 Task: Filter tasks to show only those with 'Normal' priority.
Action: Mouse moved to (11, 116)
Screenshot: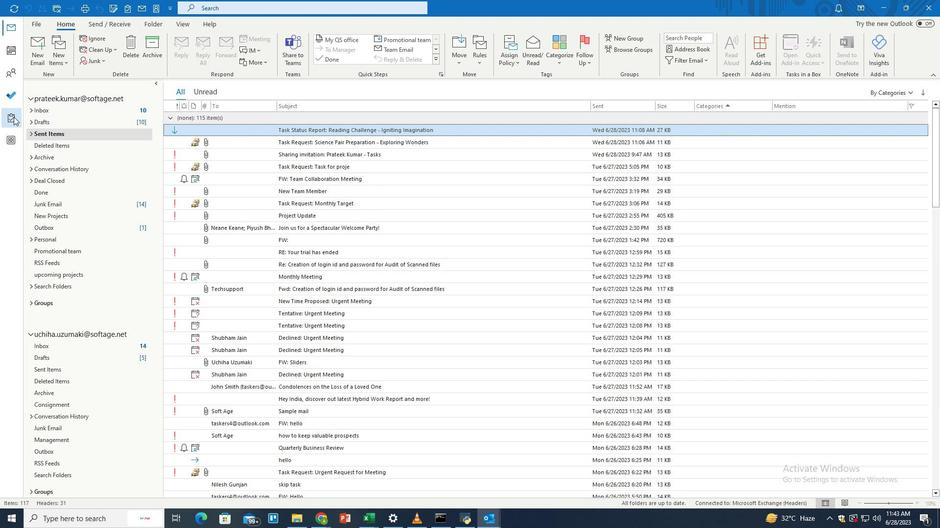 
Action: Mouse pressed left at (11, 116)
Screenshot: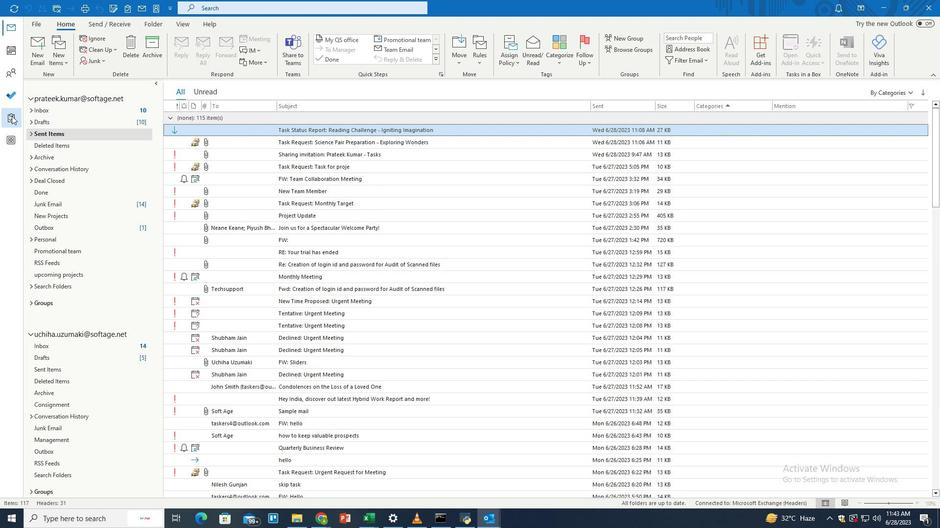 
Action: Mouse moved to (370, 7)
Screenshot: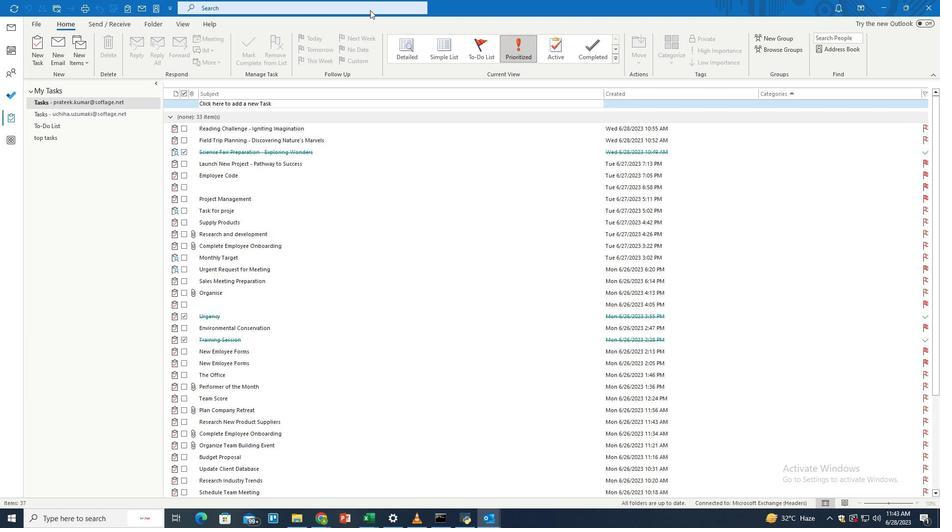 
Action: Mouse pressed left at (370, 7)
Screenshot: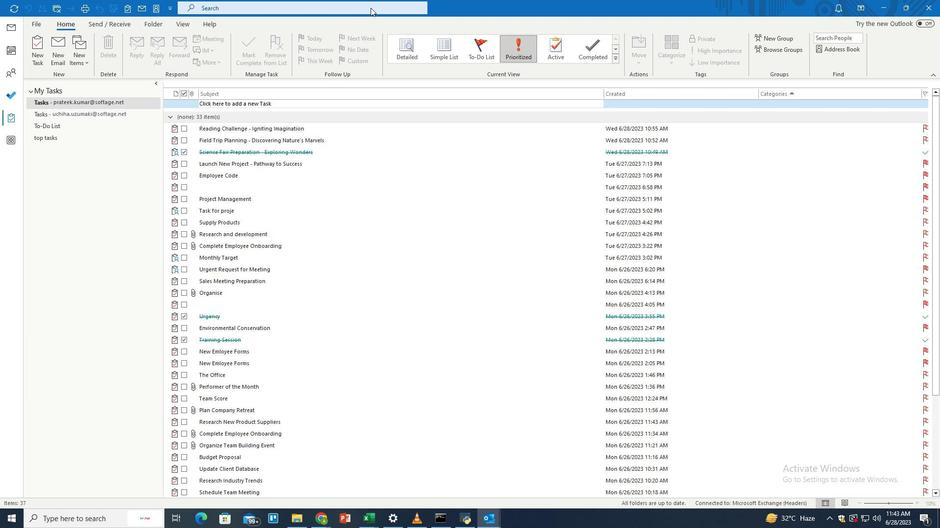 
Action: Mouse moved to (455, 8)
Screenshot: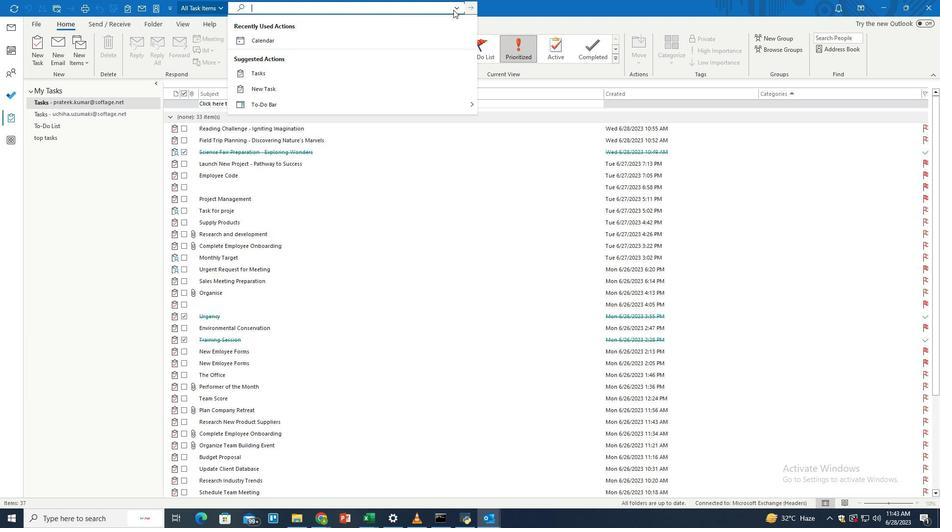 
Action: Mouse pressed left at (455, 8)
Screenshot: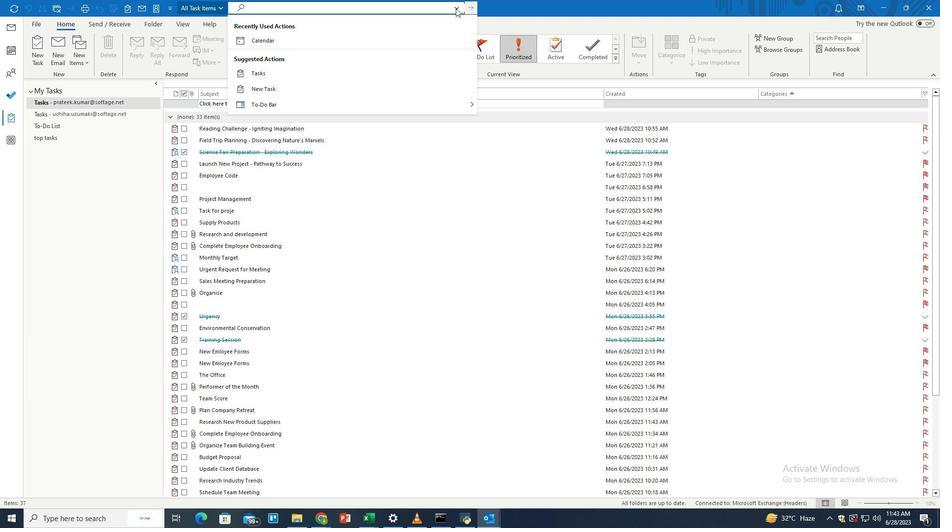 
Action: Mouse moved to (377, 21)
Screenshot: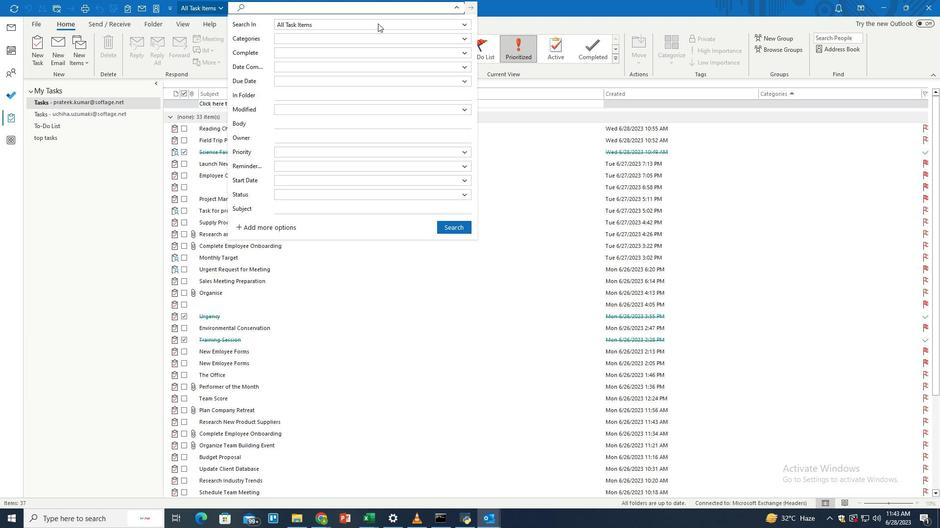 
Action: Mouse pressed left at (377, 21)
Screenshot: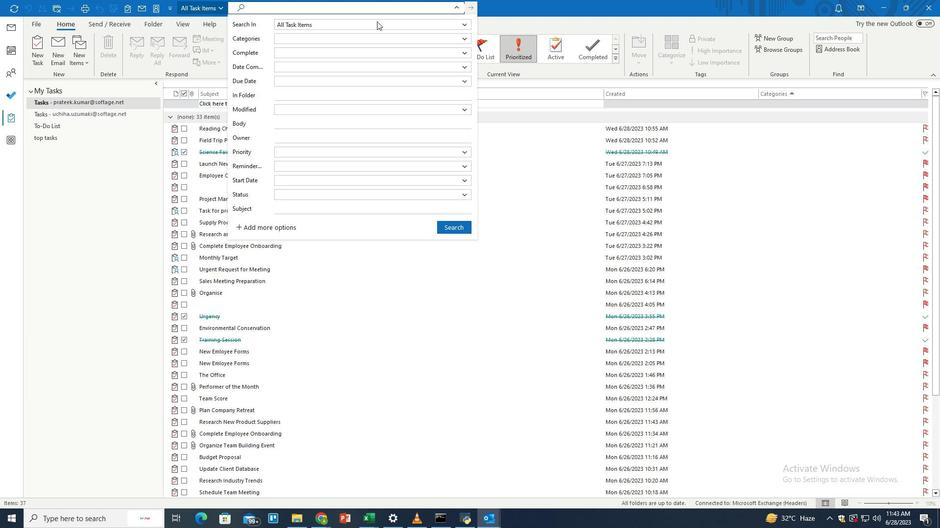 
Action: Mouse moved to (310, 50)
Screenshot: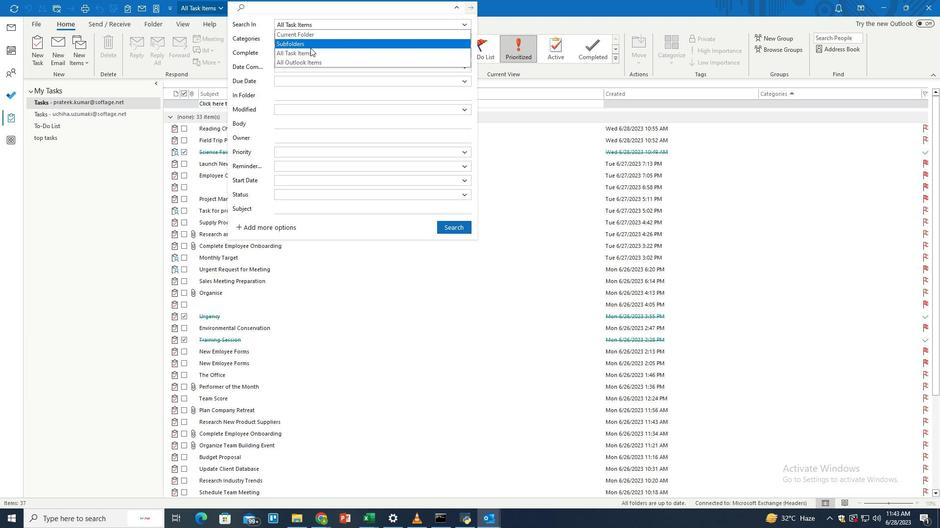 
Action: Mouse pressed left at (310, 50)
Screenshot: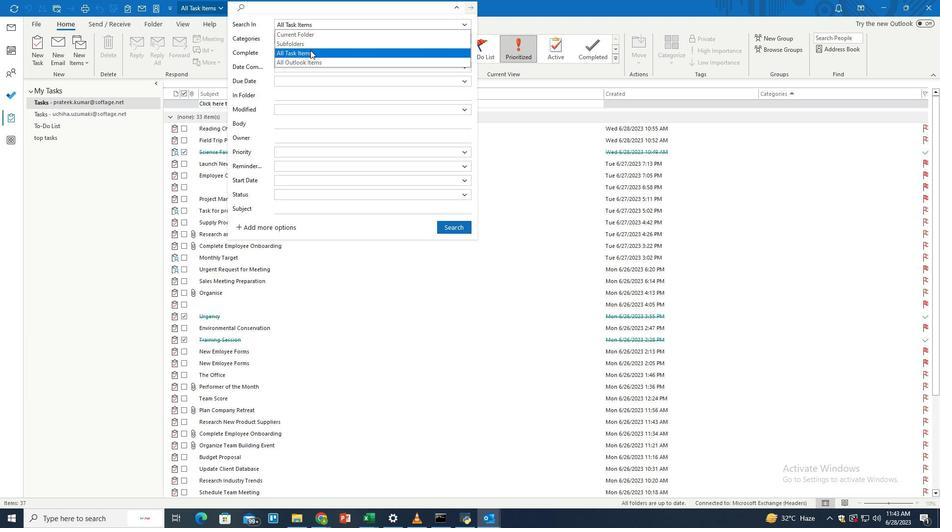 
Action: Mouse moved to (289, 152)
Screenshot: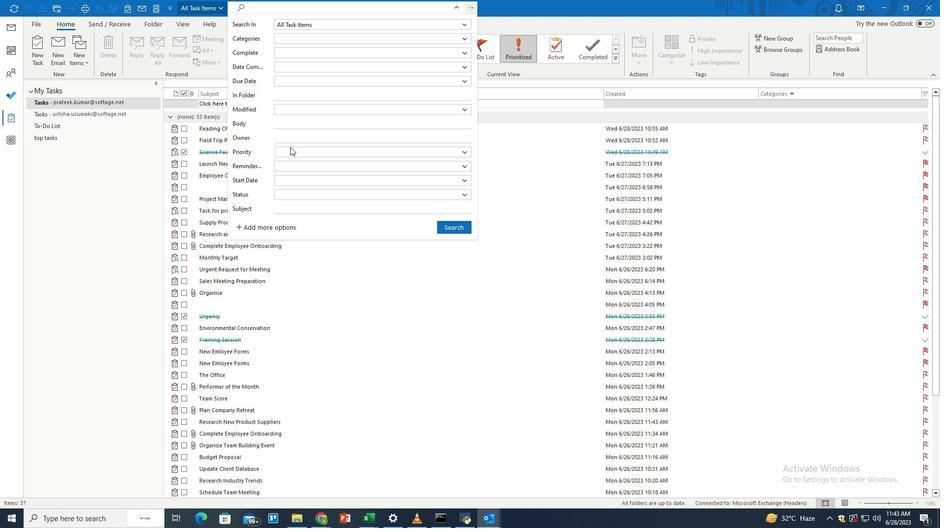 
Action: Mouse pressed left at (289, 152)
Screenshot: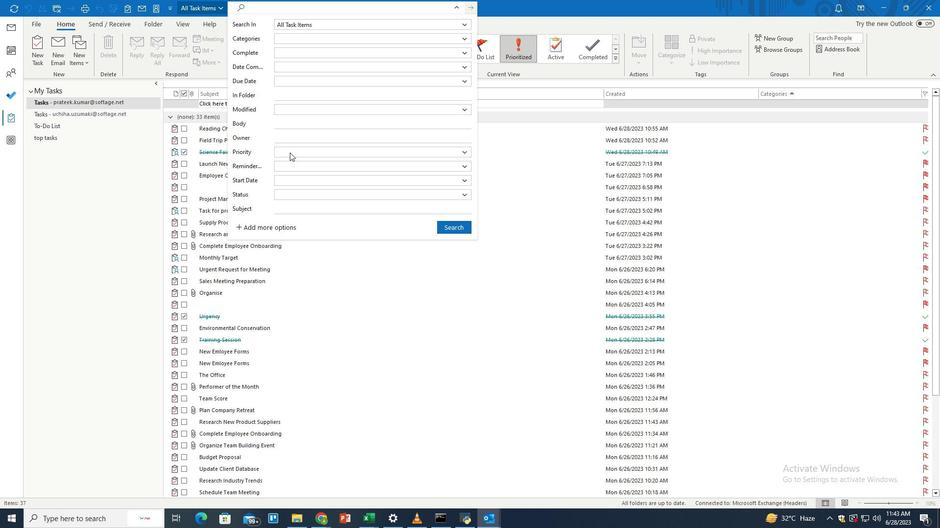 
Action: Mouse moved to (290, 178)
Screenshot: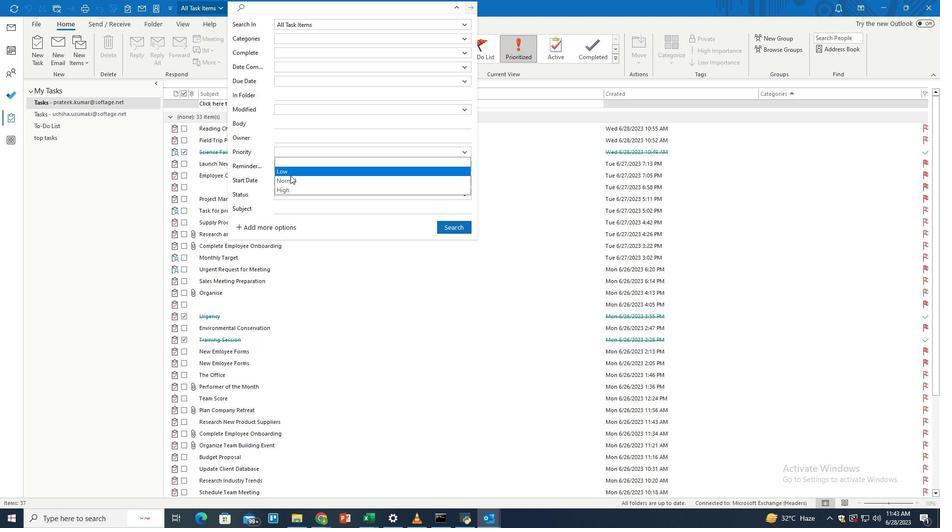 
Action: Mouse pressed left at (290, 178)
Screenshot: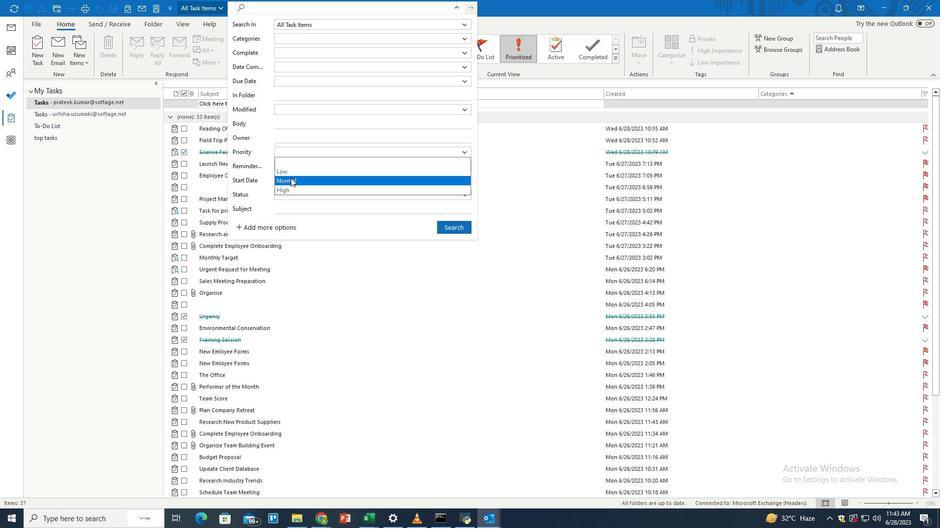 
Action: Mouse moved to (454, 226)
Screenshot: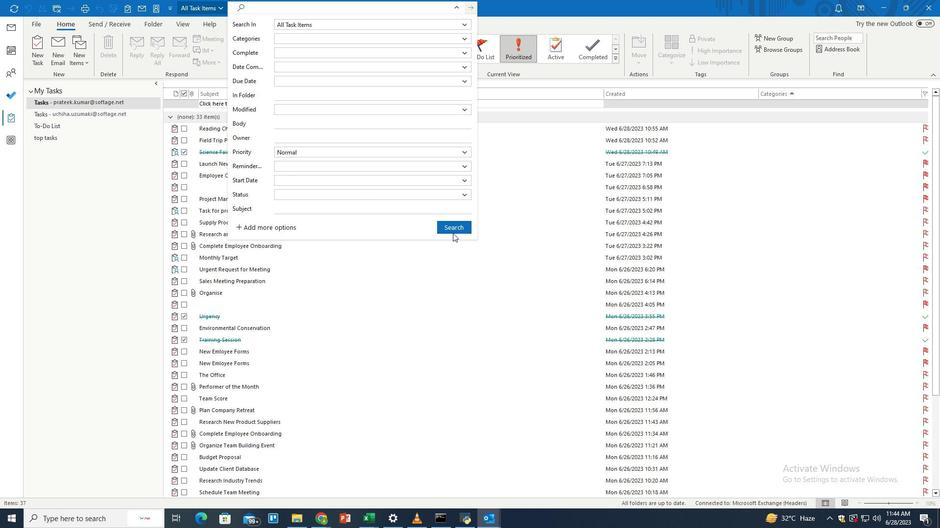 
Action: Mouse pressed left at (454, 226)
Screenshot: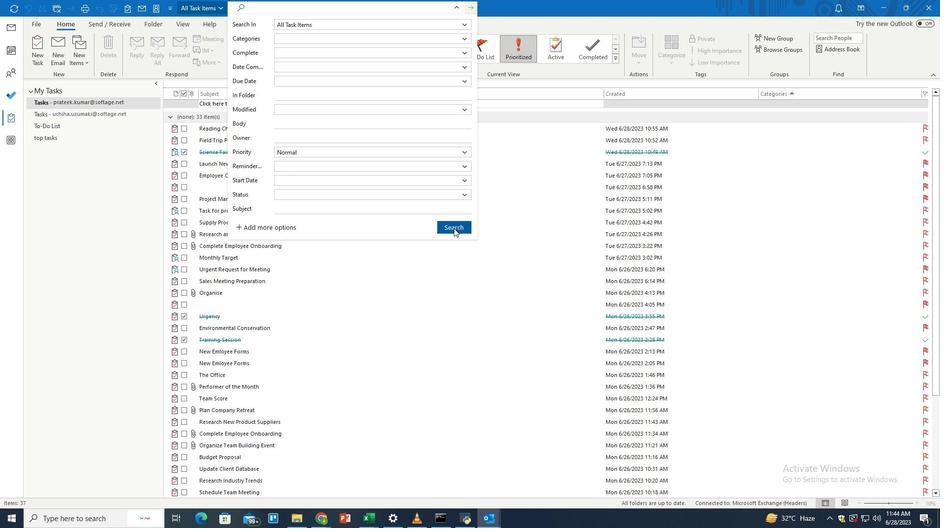 
